 Task: Add Marketing.
Action: Mouse moved to (351, 106)
Screenshot: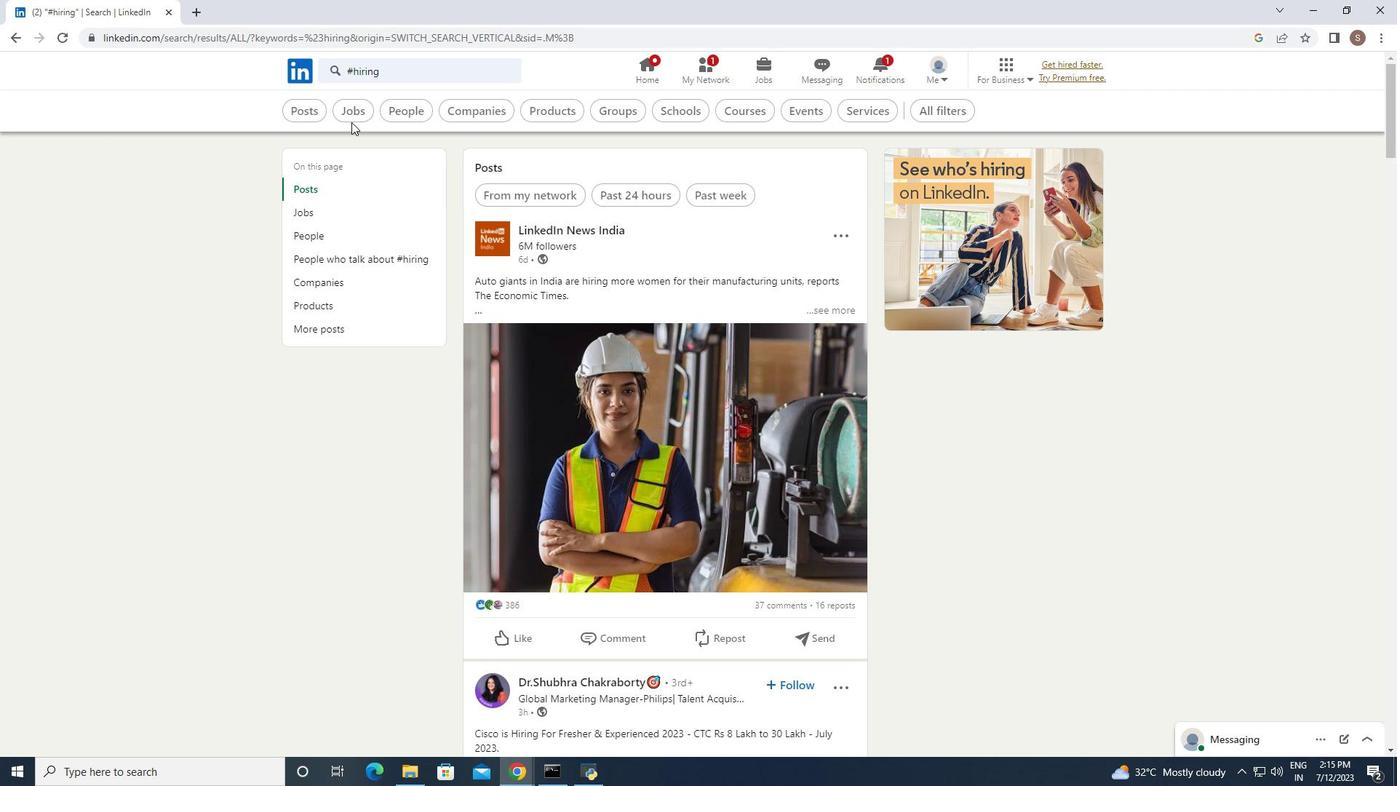 
Action: Mouse pressed left at (351, 106)
Screenshot: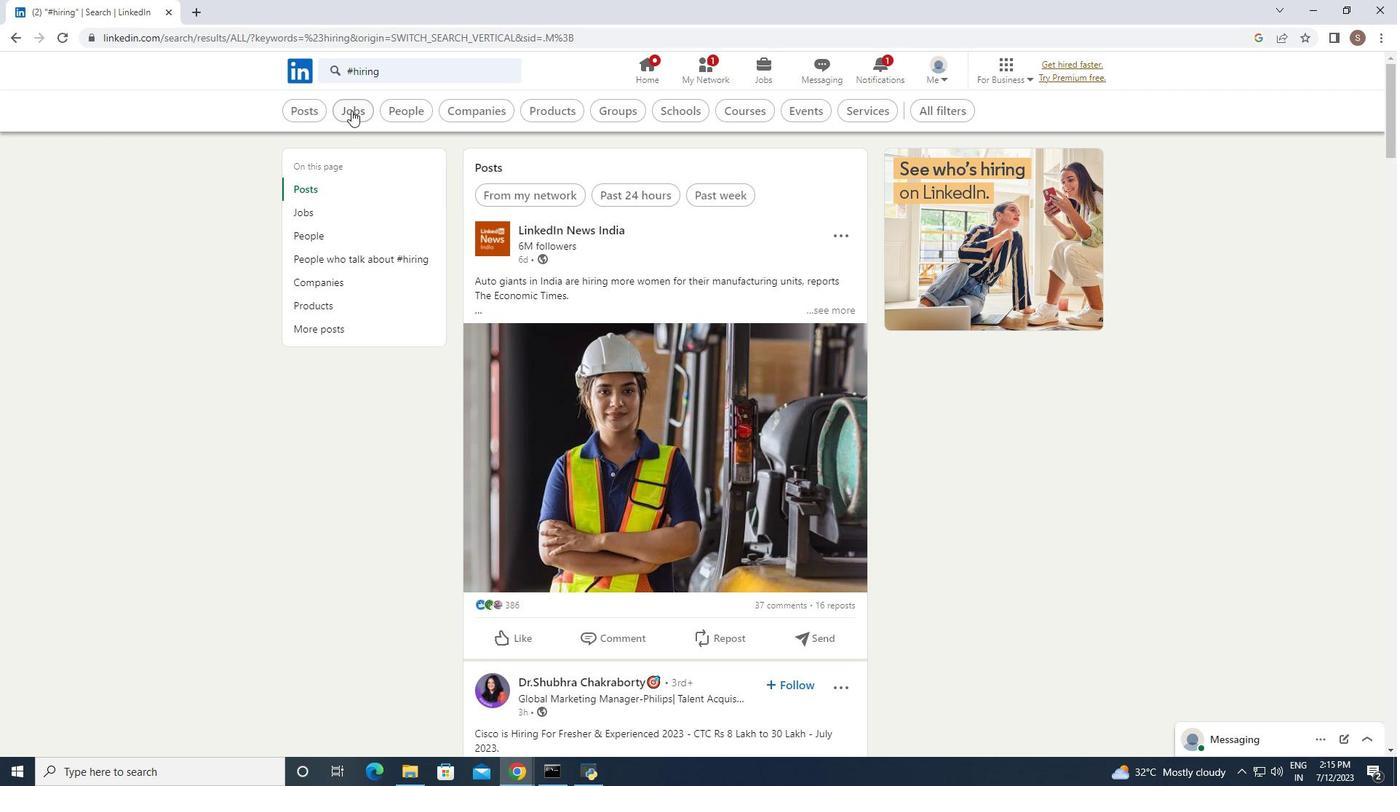 
Action: Mouse moved to (982, 111)
Screenshot: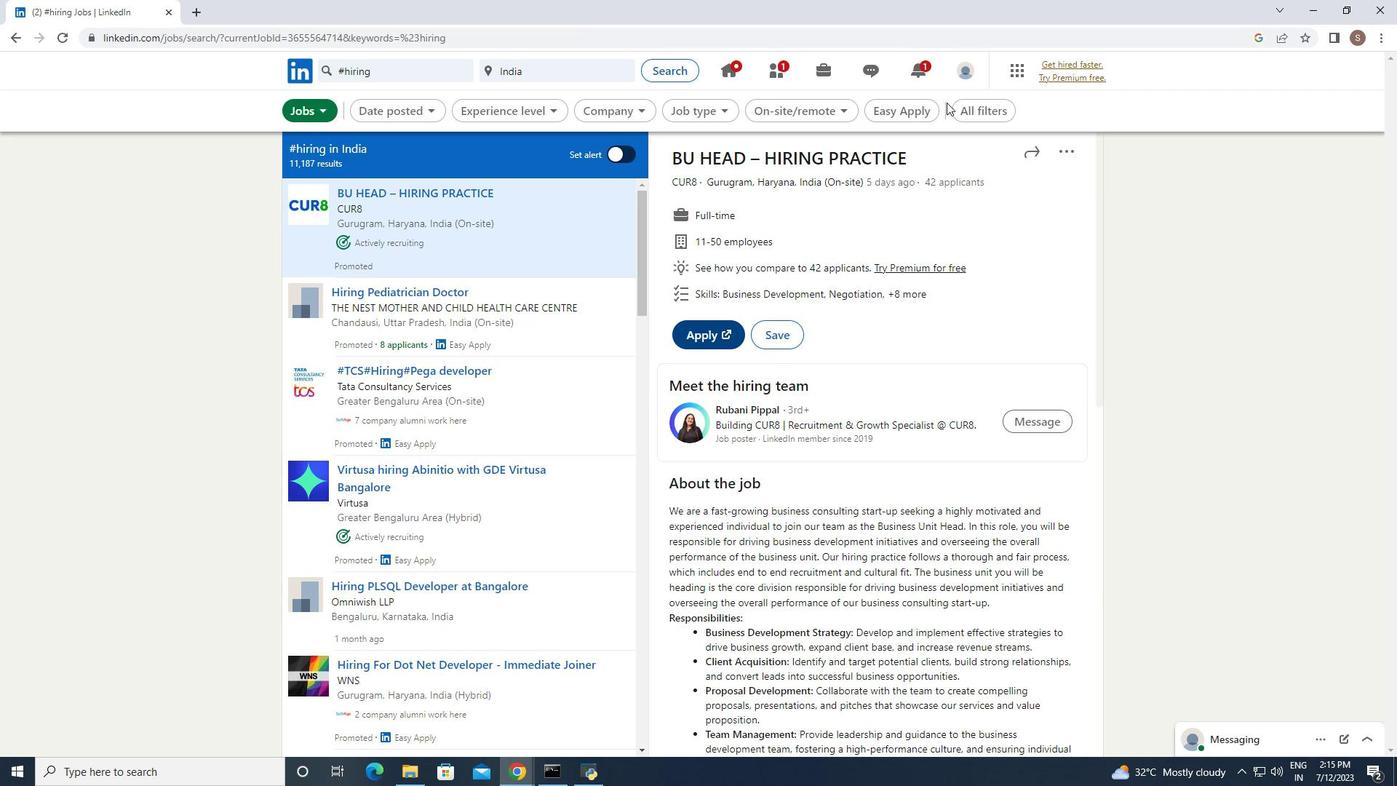 
Action: Mouse pressed left at (982, 111)
Screenshot: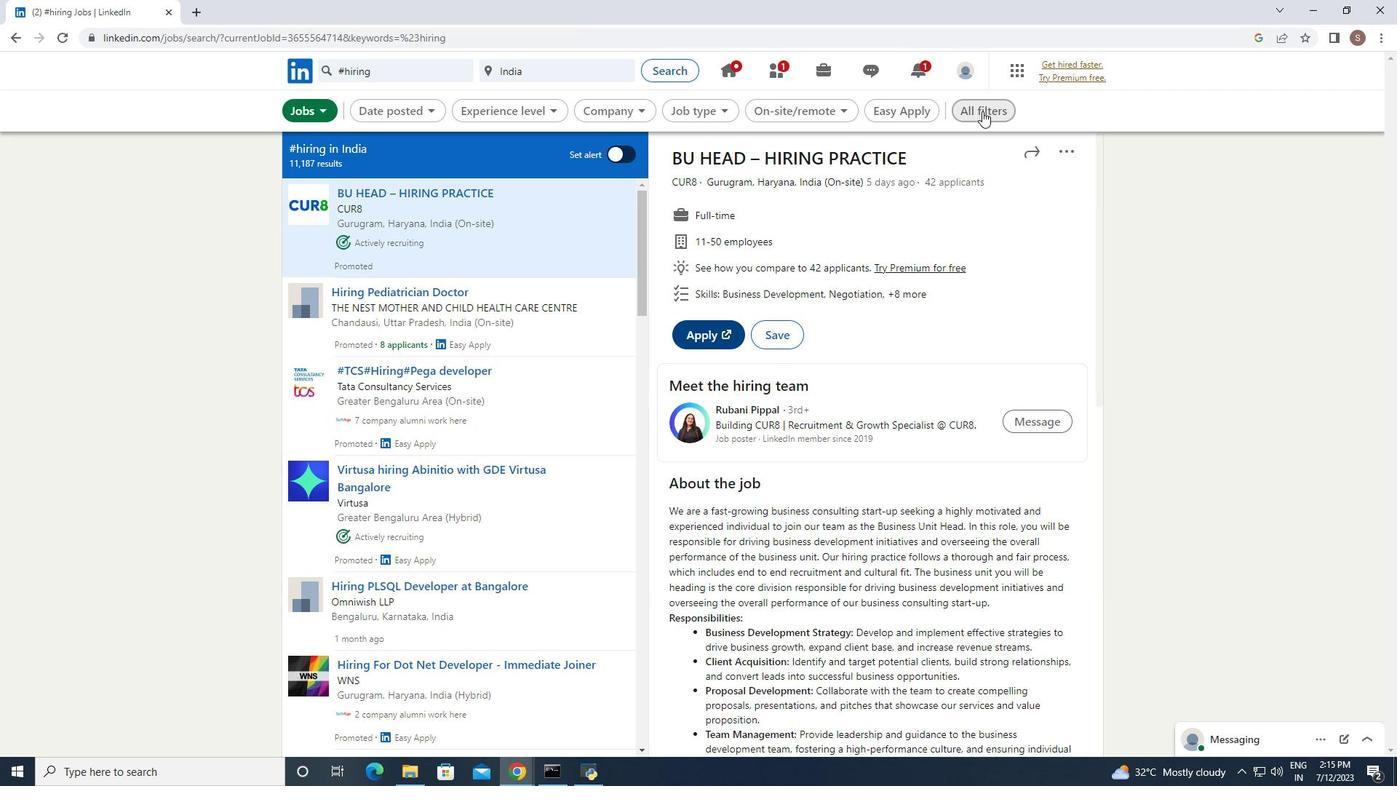 
Action: Mouse moved to (1168, 508)
Screenshot: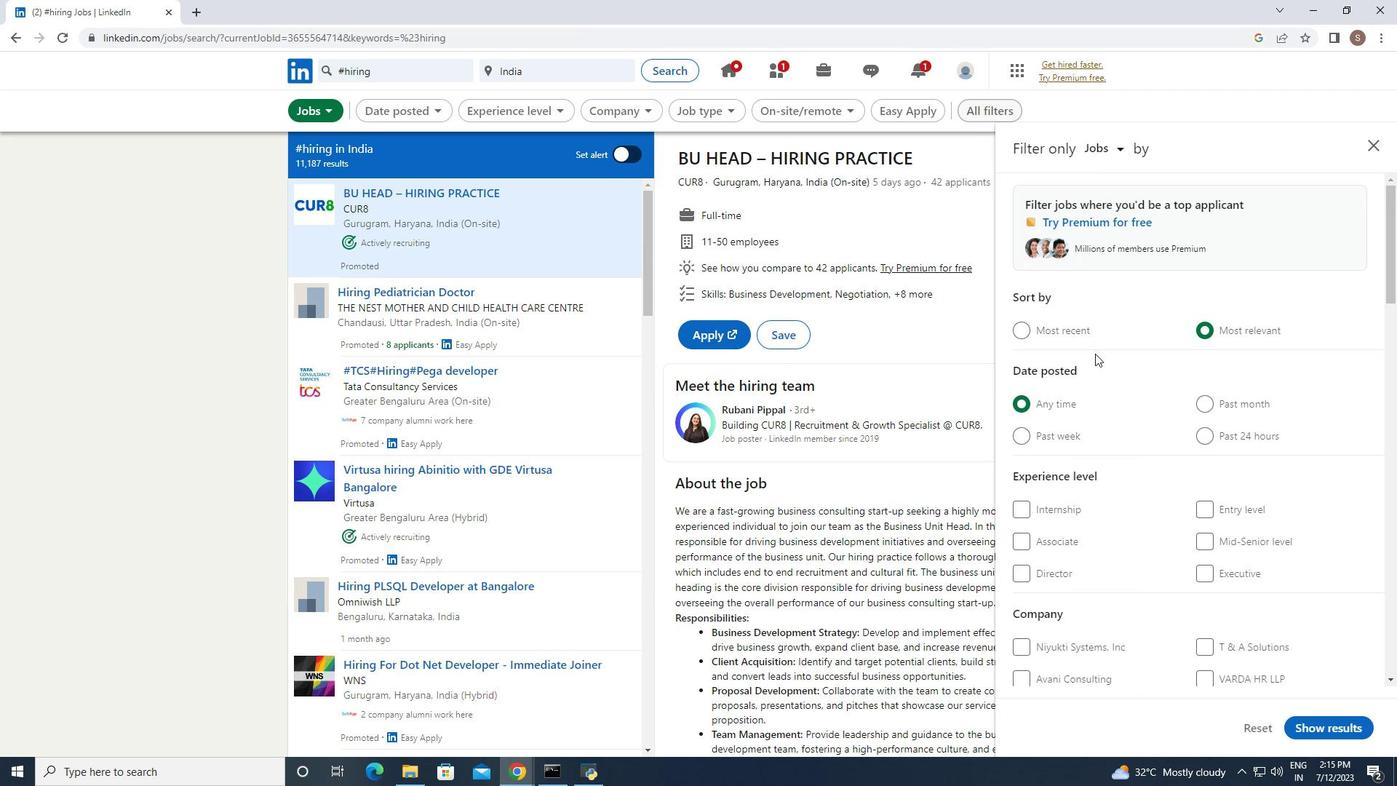 
Action: Mouse scrolled (1168, 507) with delta (0, 0)
Screenshot: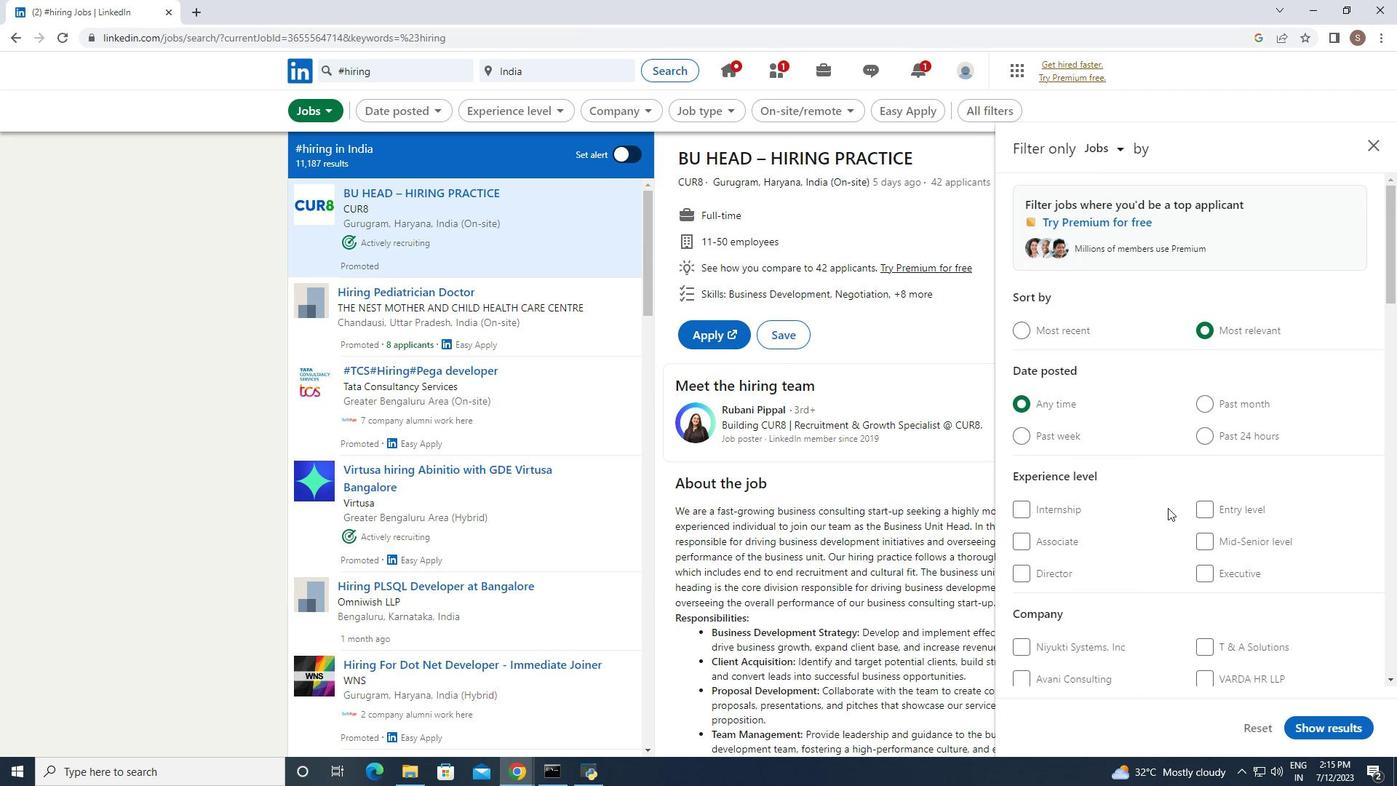 
Action: Mouse scrolled (1168, 507) with delta (0, 0)
Screenshot: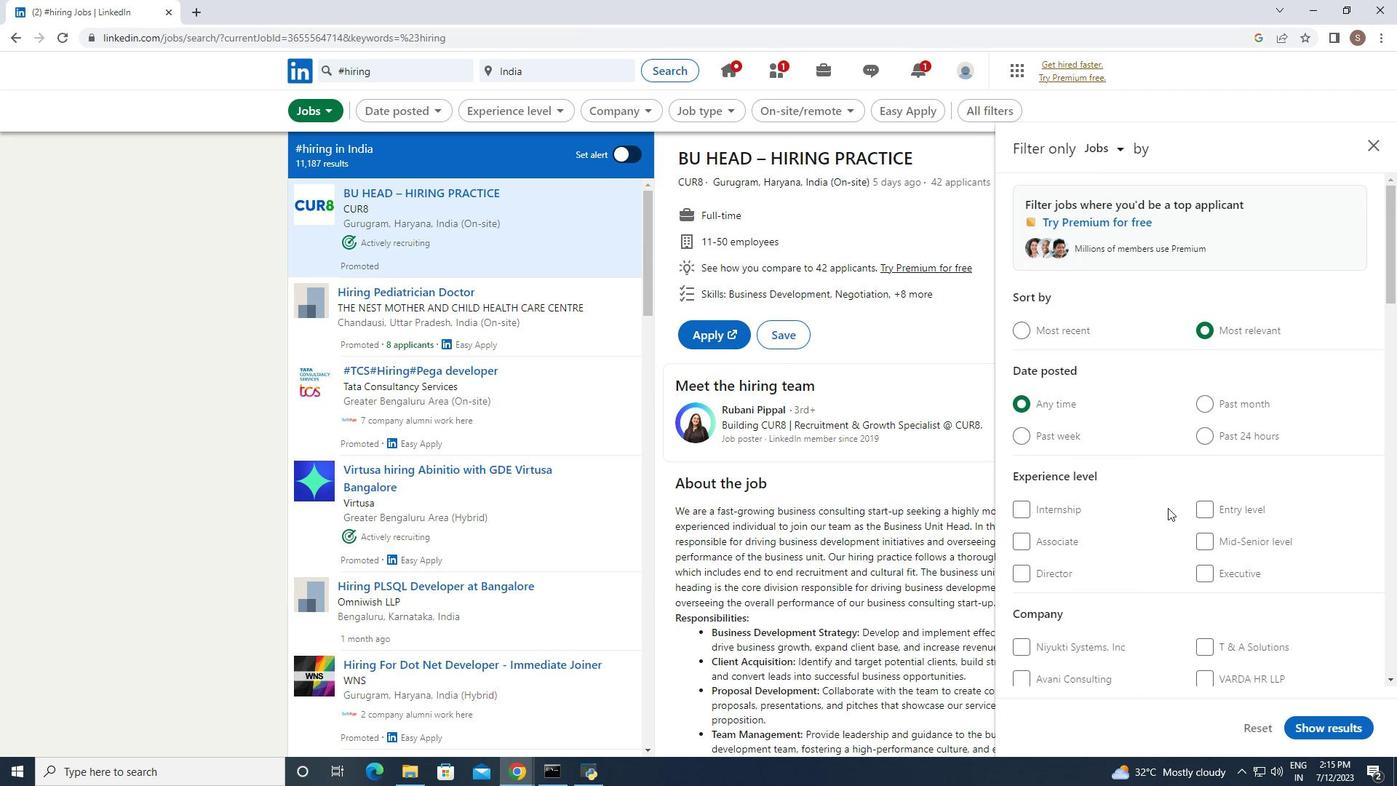 
Action: Mouse scrolled (1168, 507) with delta (0, 0)
Screenshot: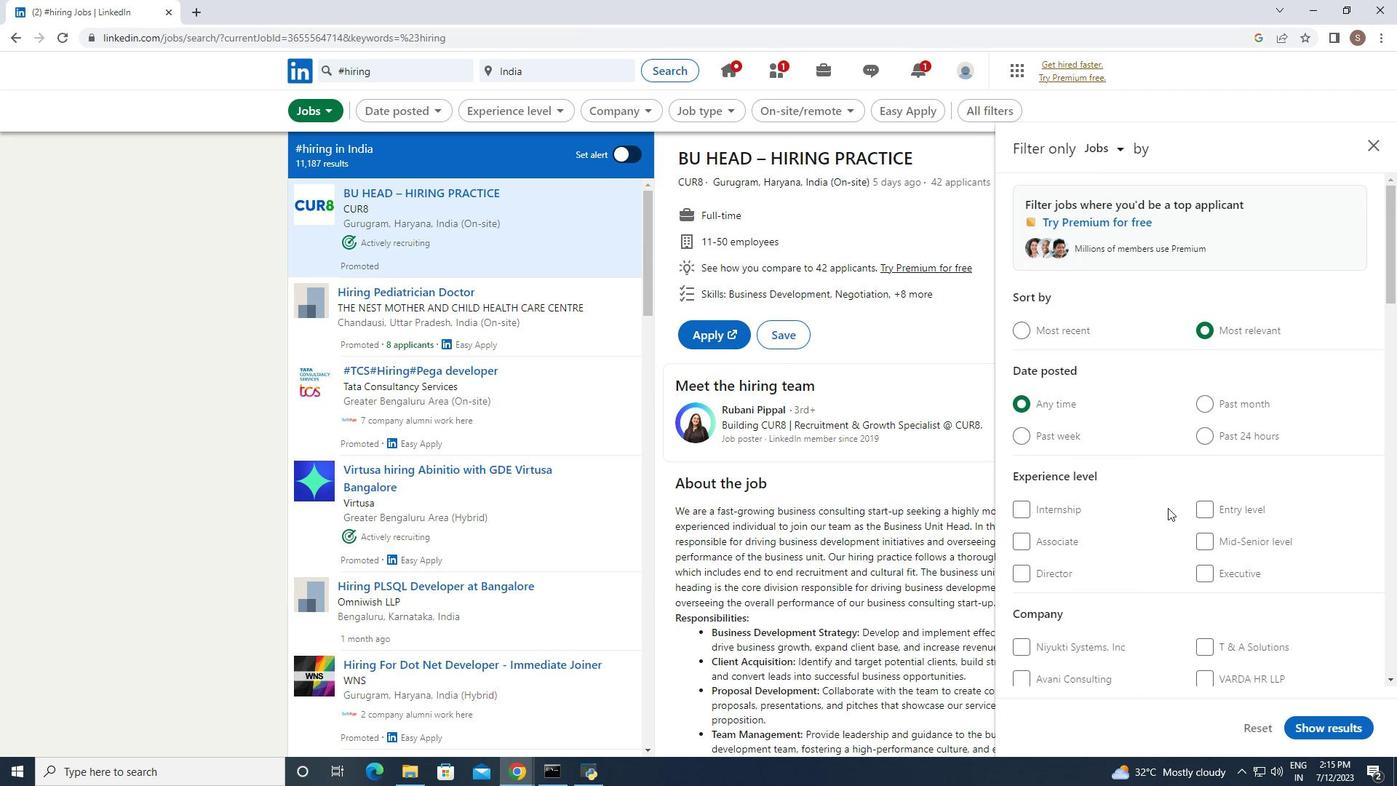 
Action: Mouse scrolled (1168, 507) with delta (0, 0)
Screenshot: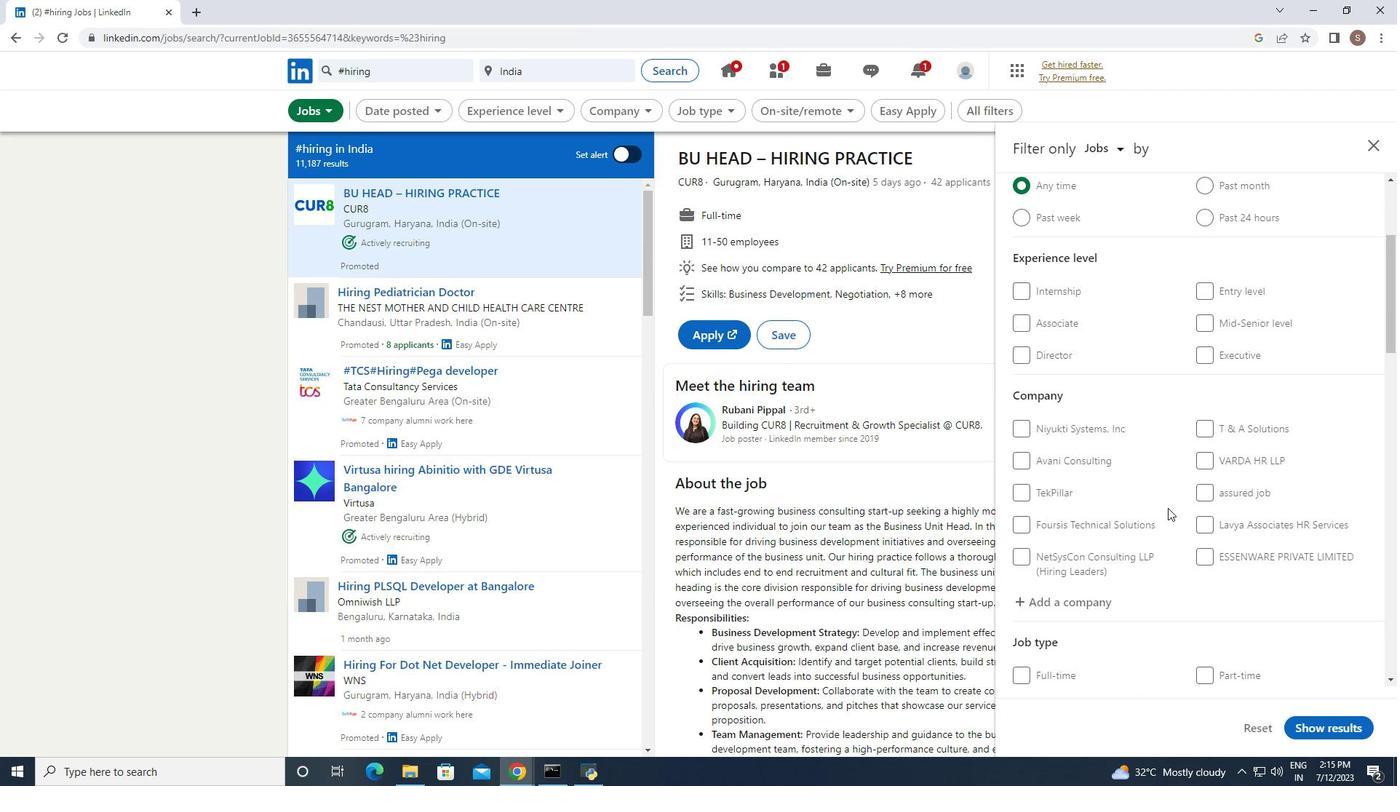 
Action: Mouse scrolled (1168, 507) with delta (0, 0)
Screenshot: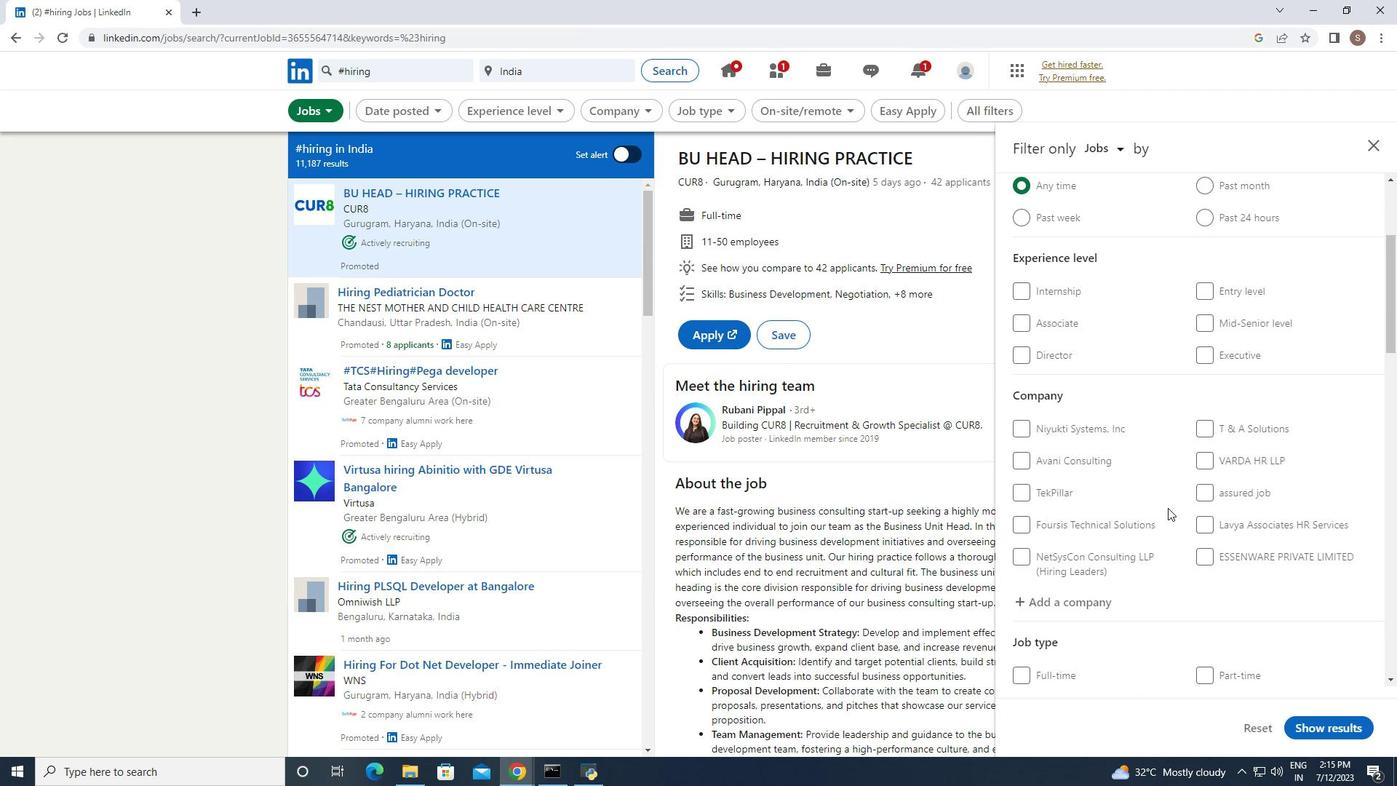 
Action: Mouse scrolled (1168, 507) with delta (0, 0)
Screenshot: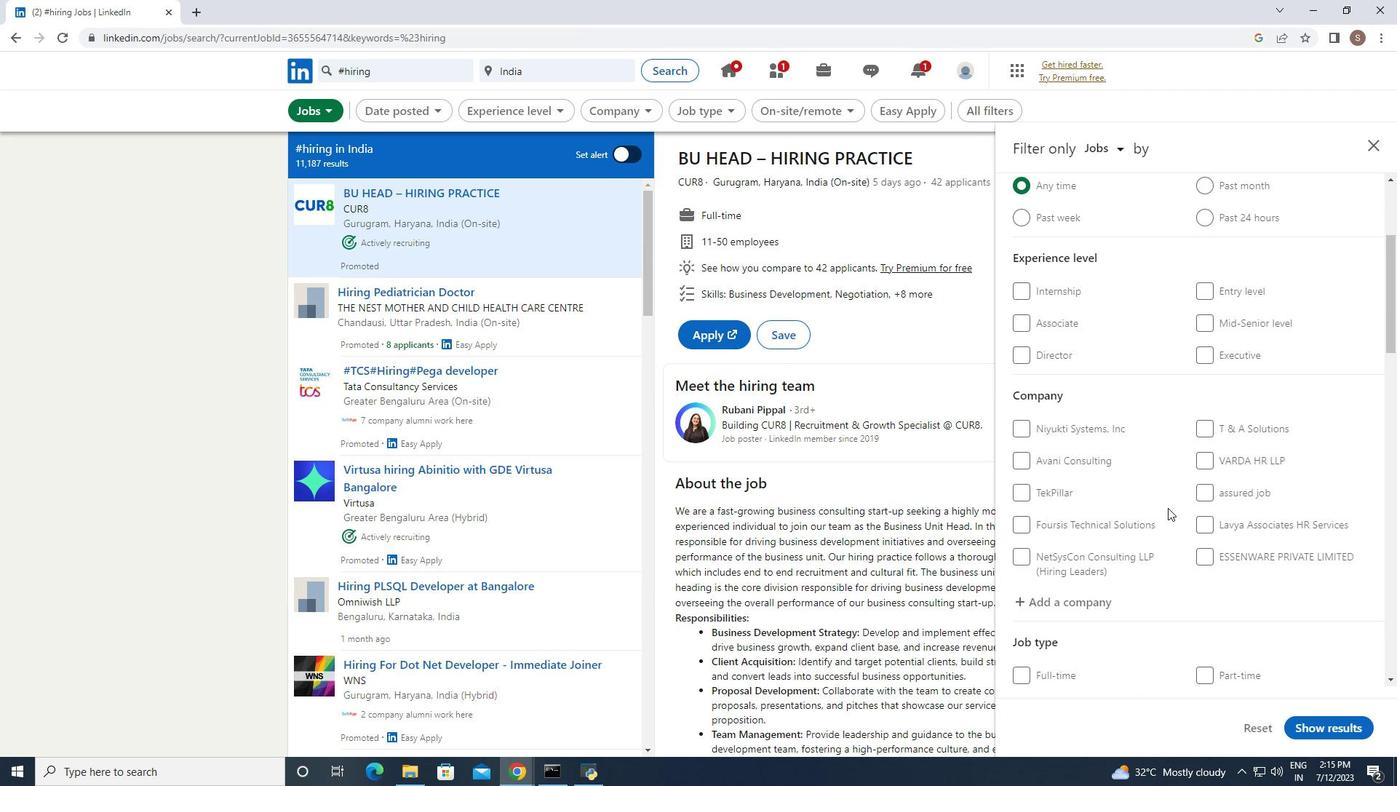 
Action: Mouse scrolled (1168, 507) with delta (0, 0)
Screenshot: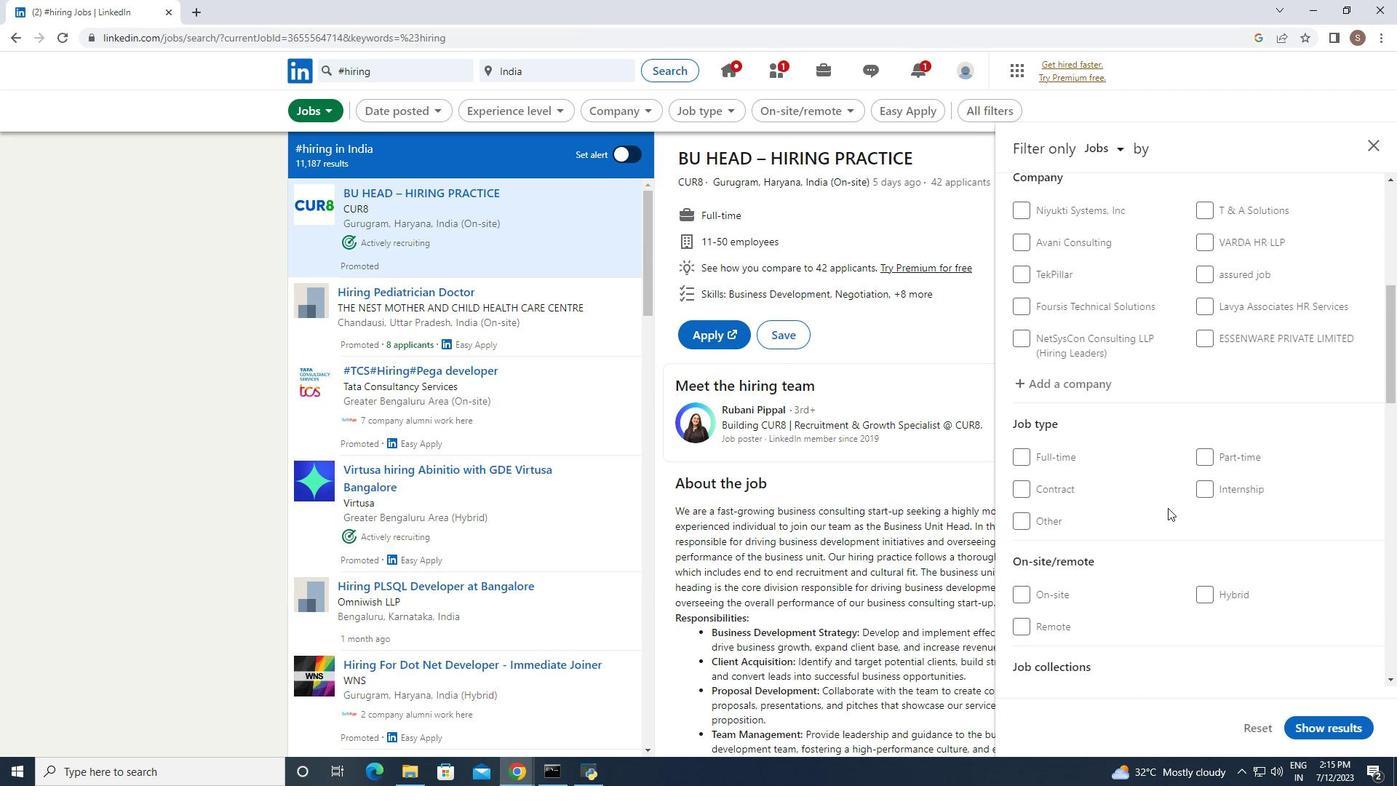 
Action: Mouse scrolled (1168, 507) with delta (0, 0)
Screenshot: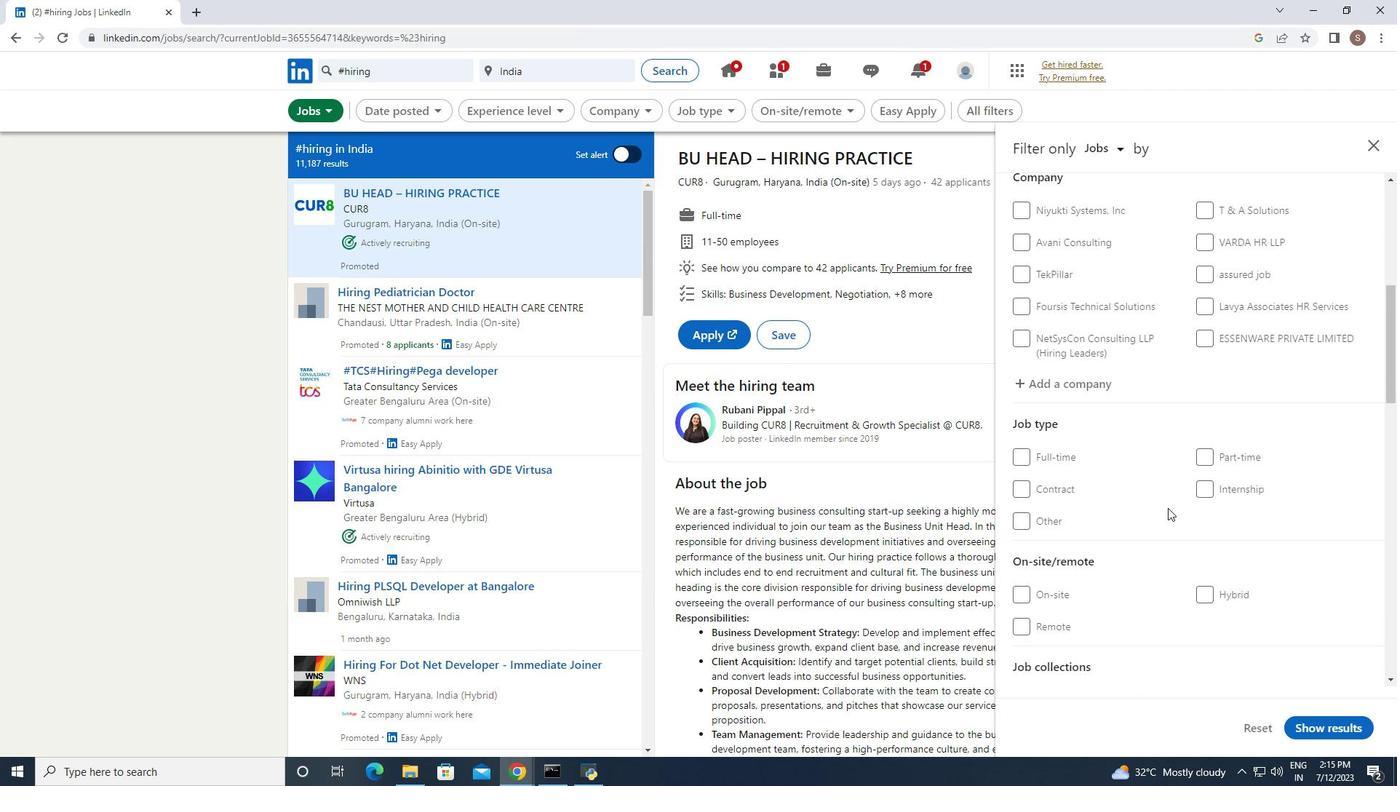 
Action: Mouse scrolled (1168, 507) with delta (0, 0)
Screenshot: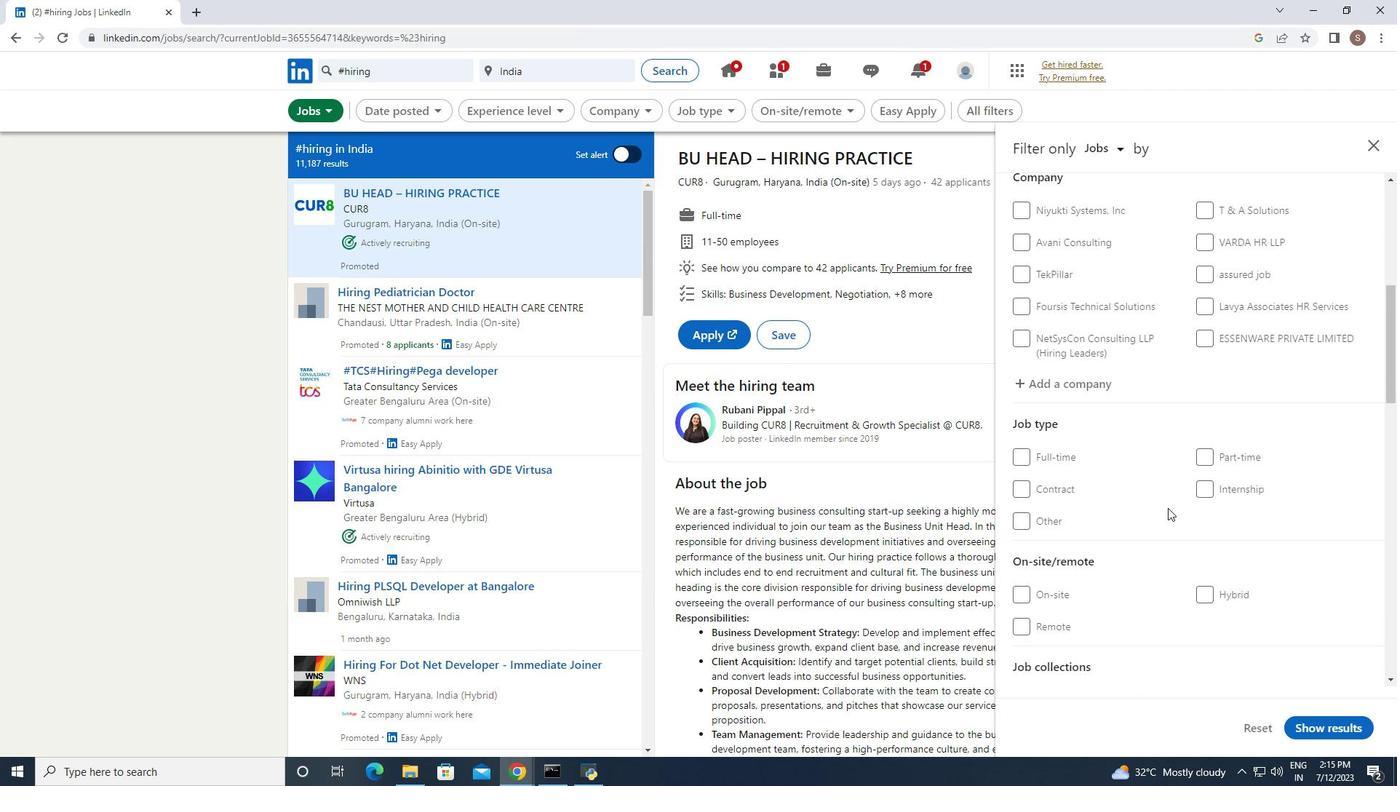 
Action: Mouse scrolled (1168, 507) with delta (0, 0)
Screenshot: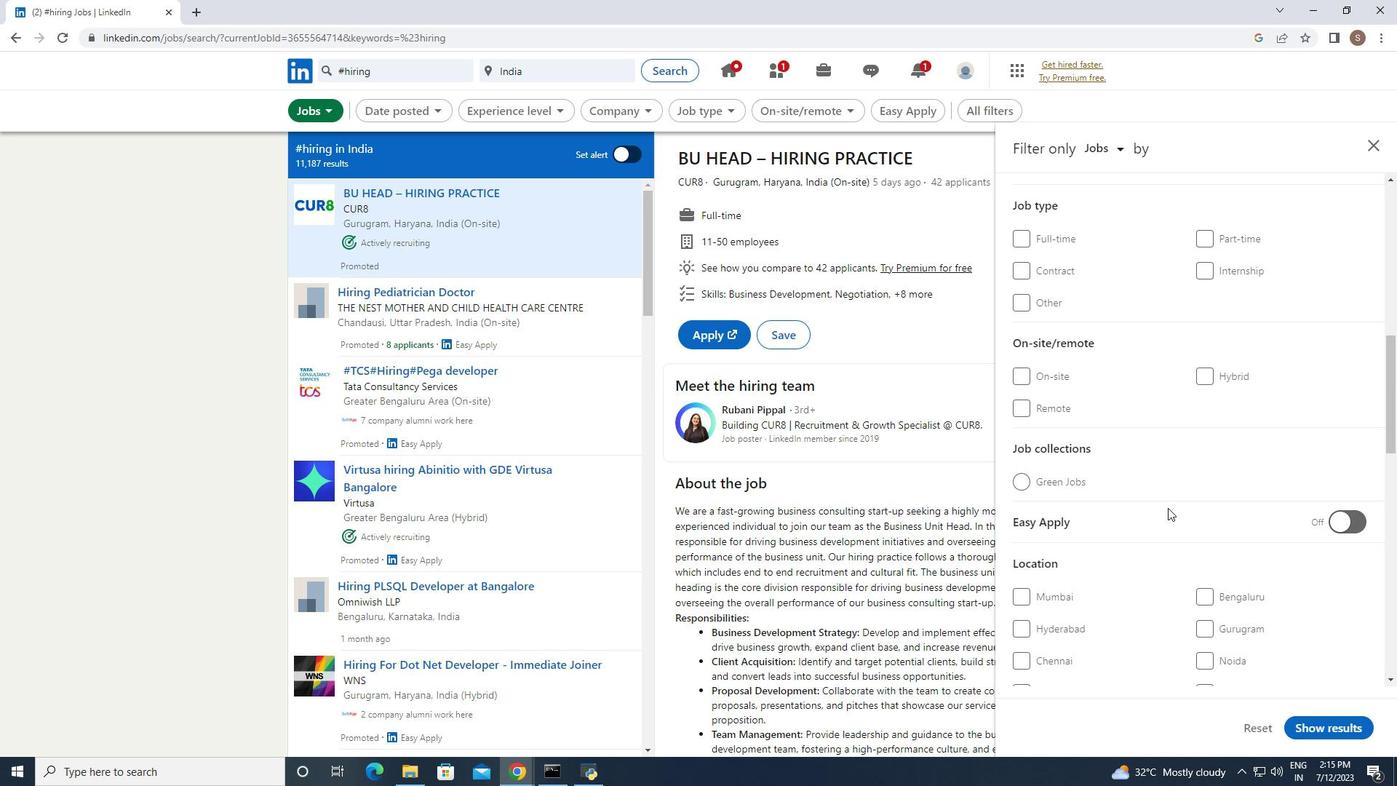 
Action: Mouse scrolled (1168, 507) with delta (0, 0)
Screenshot: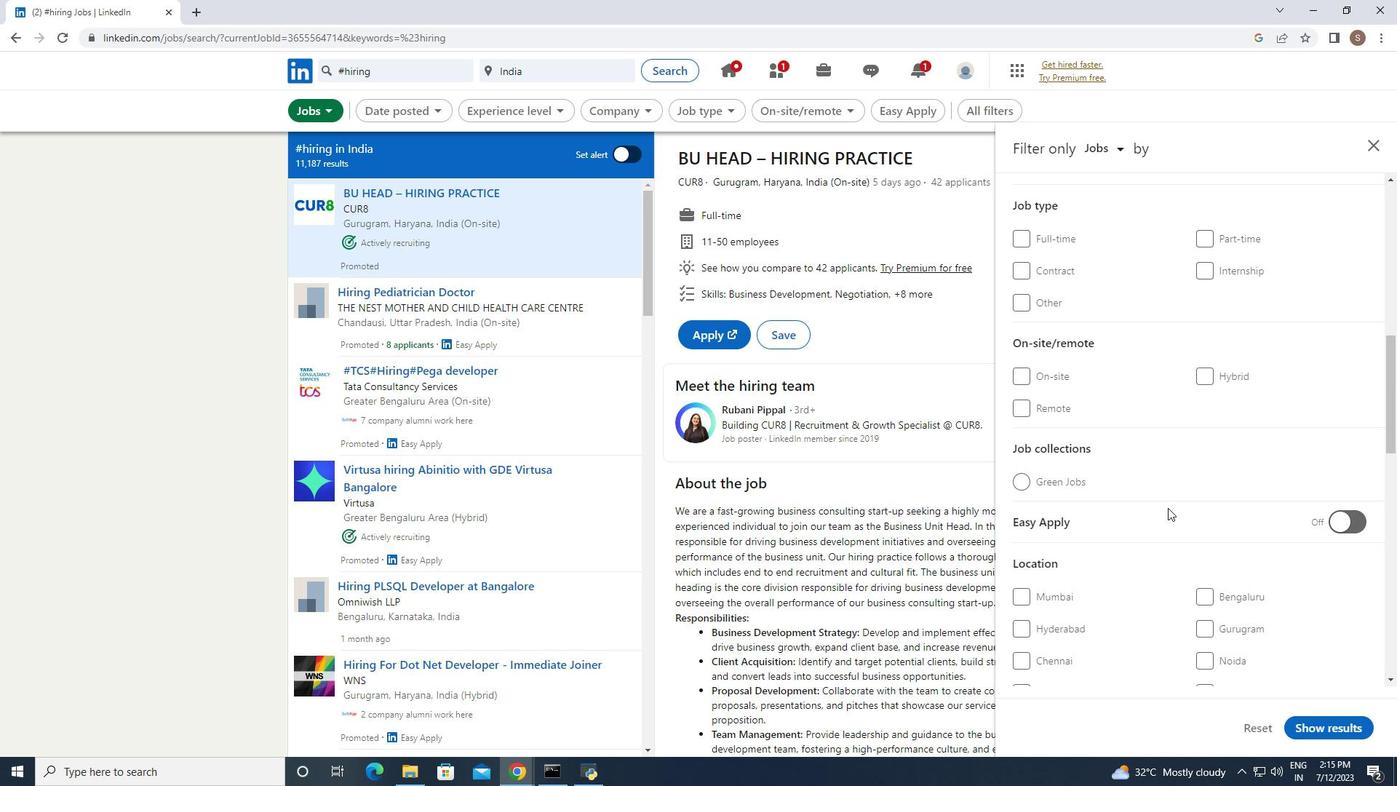
Action: Mouse scrolled (1168, 507) with delta (0, 0)
Screenshot: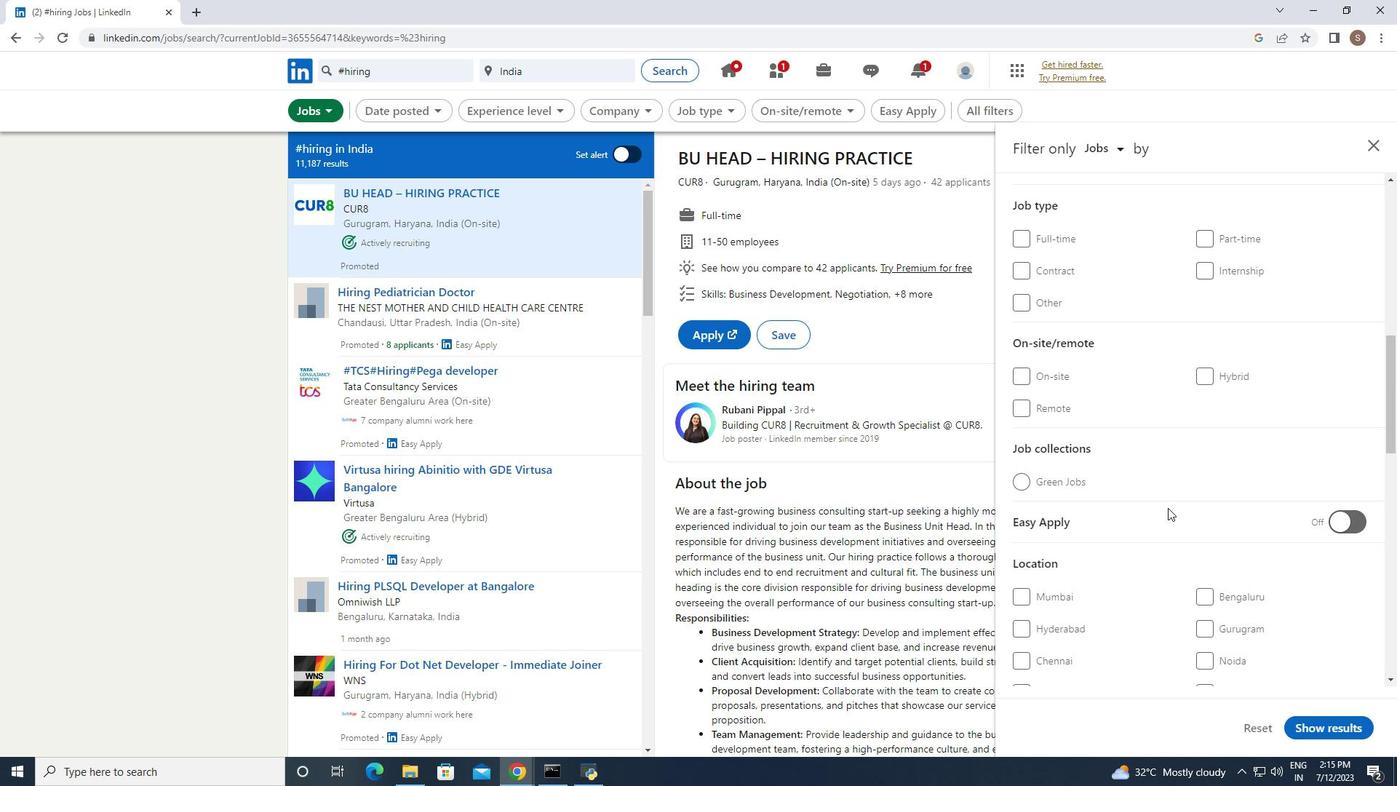 
Action: Mouse scrolled (1168, 507) with delta (0, 0)
Screenshot: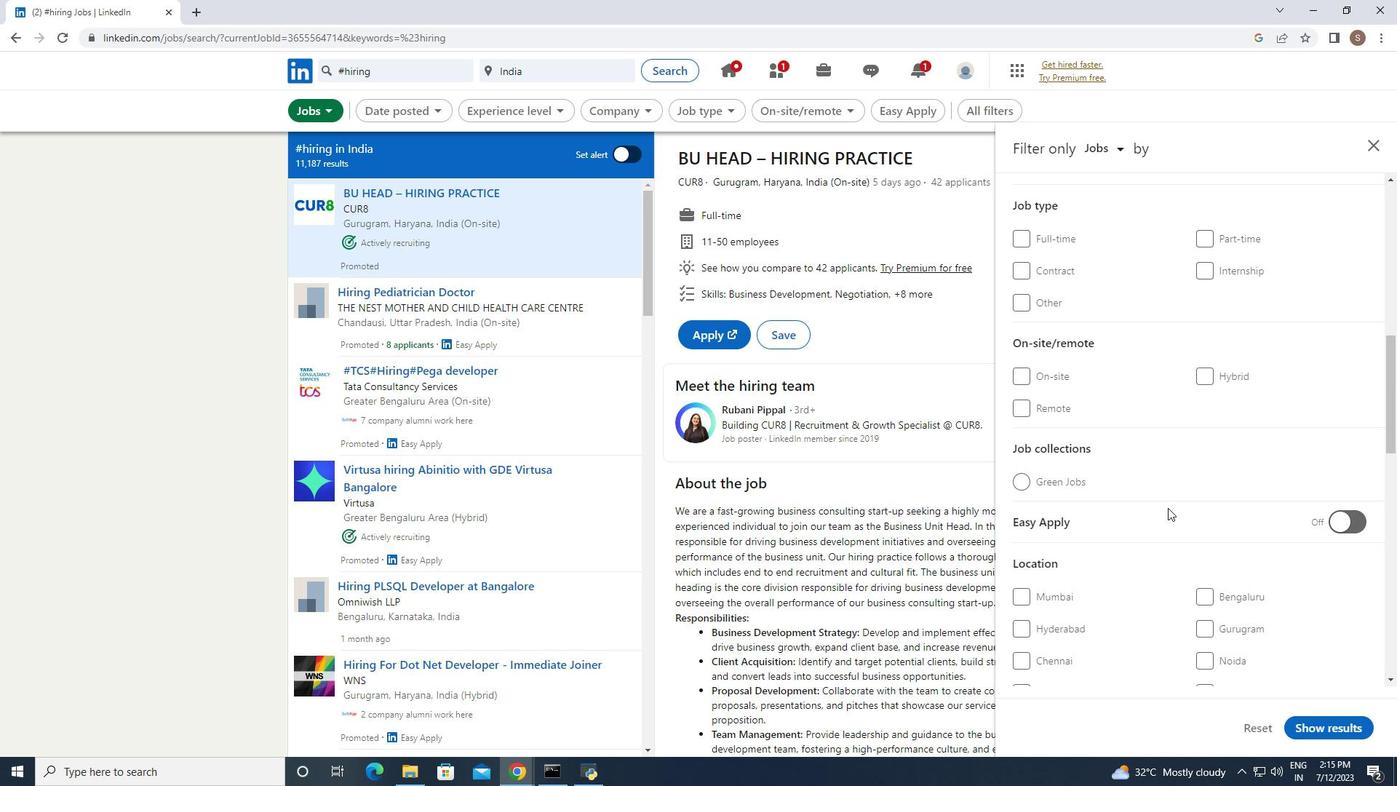 
Action: Mouse scrolled (1168, 507) with delta (0, 0)
Screenshot: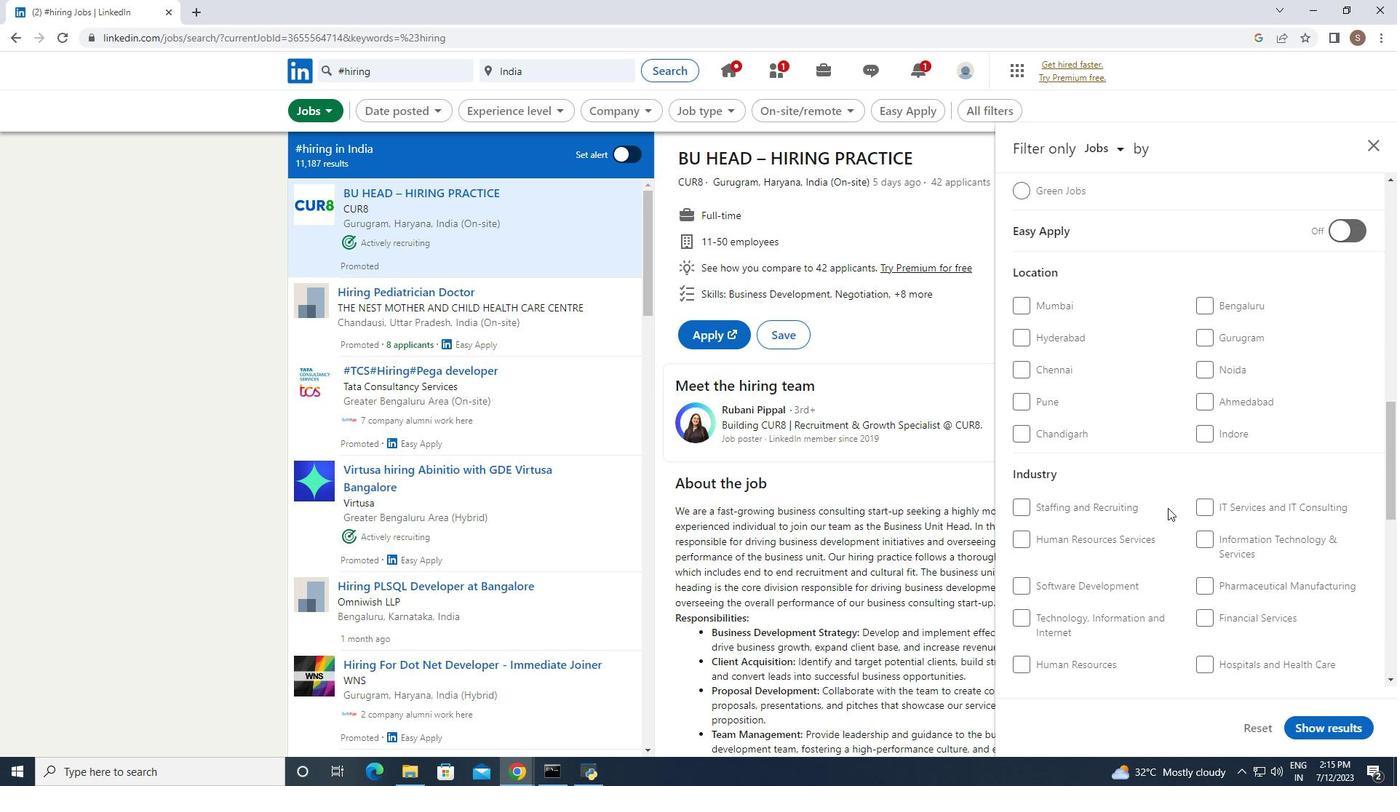 
Action: Mouse scrolled (1168, 507) with delta (0, 0)
Screenshot: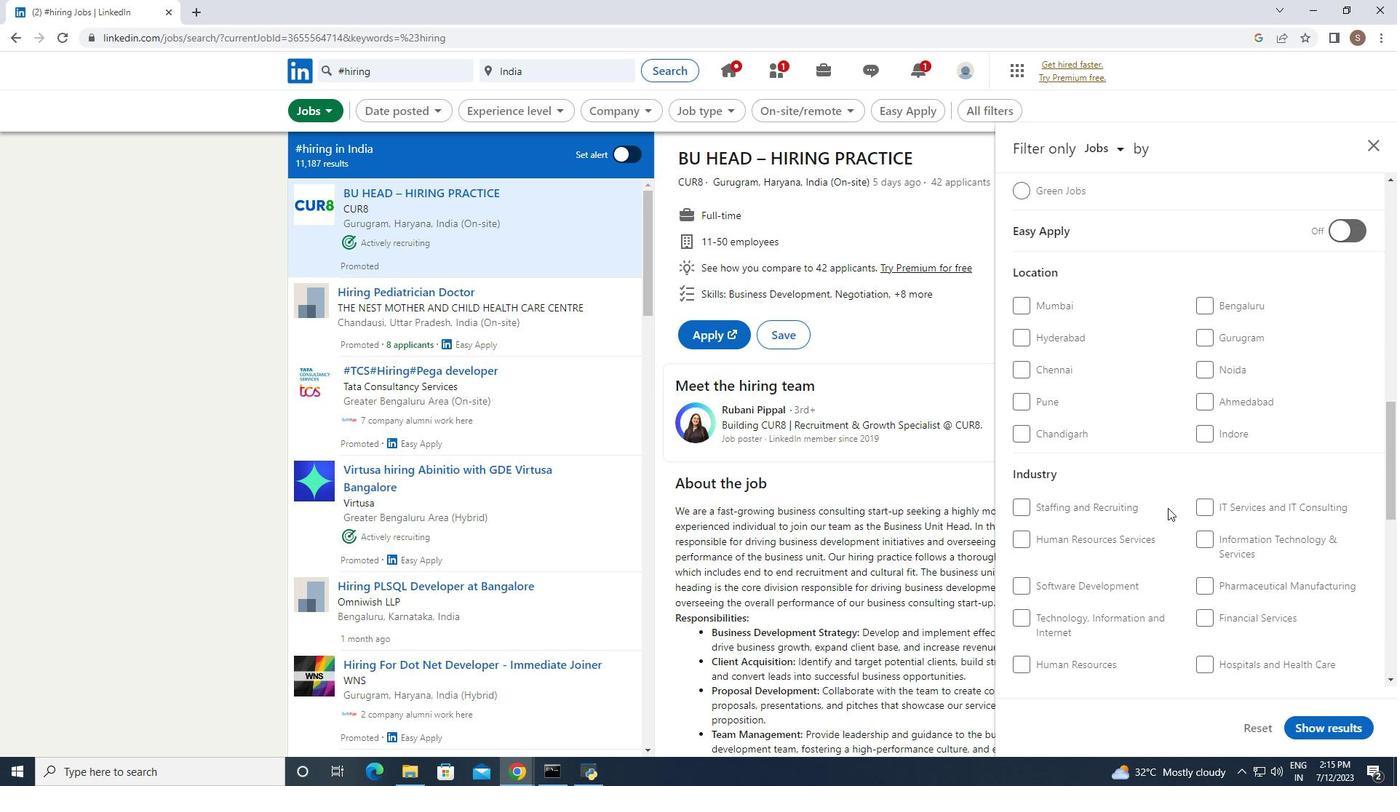 
Action: Mouse scrolled (1168, 507) with delta (0, 0)
Screenshot: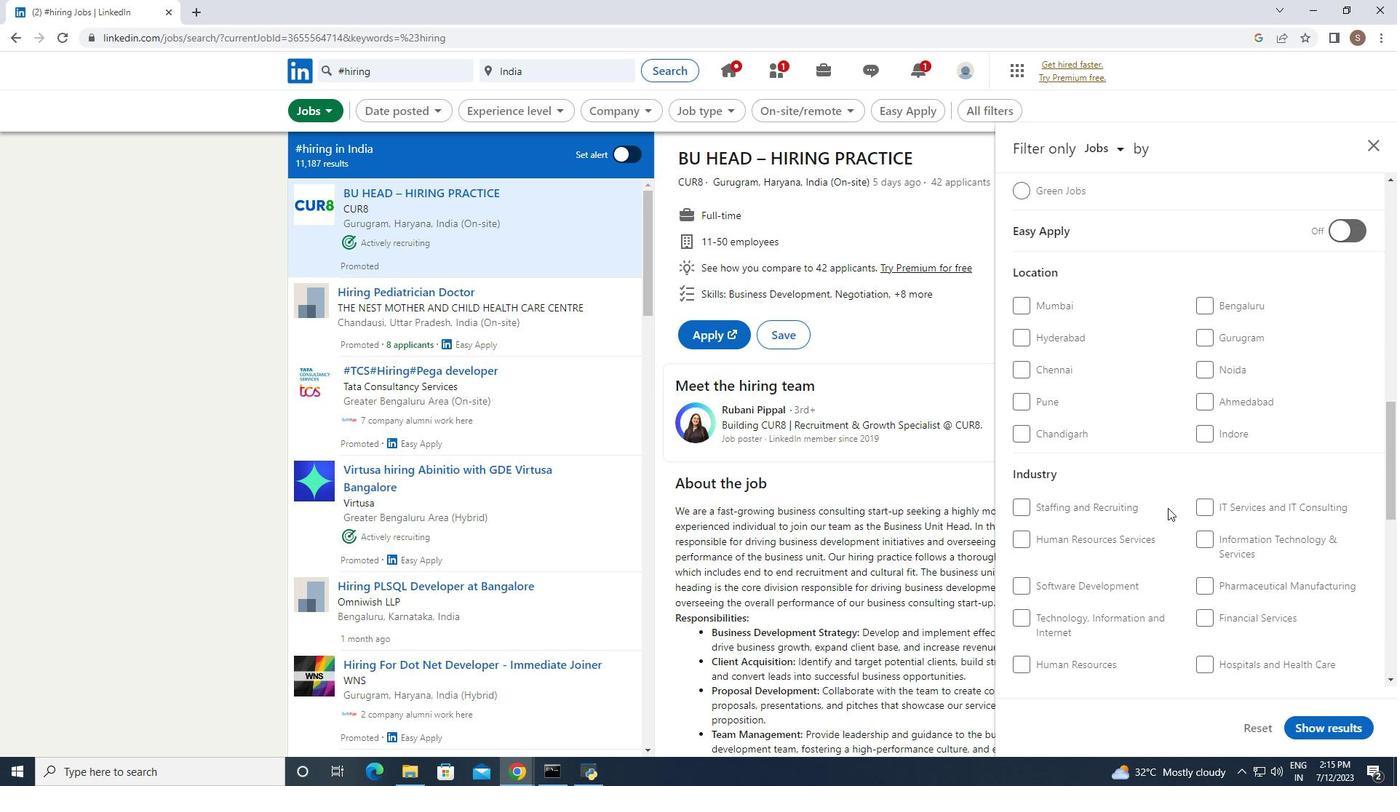 
Action: Mouse scrolled (1168, 507) with delta (0, 0)
Screenshot: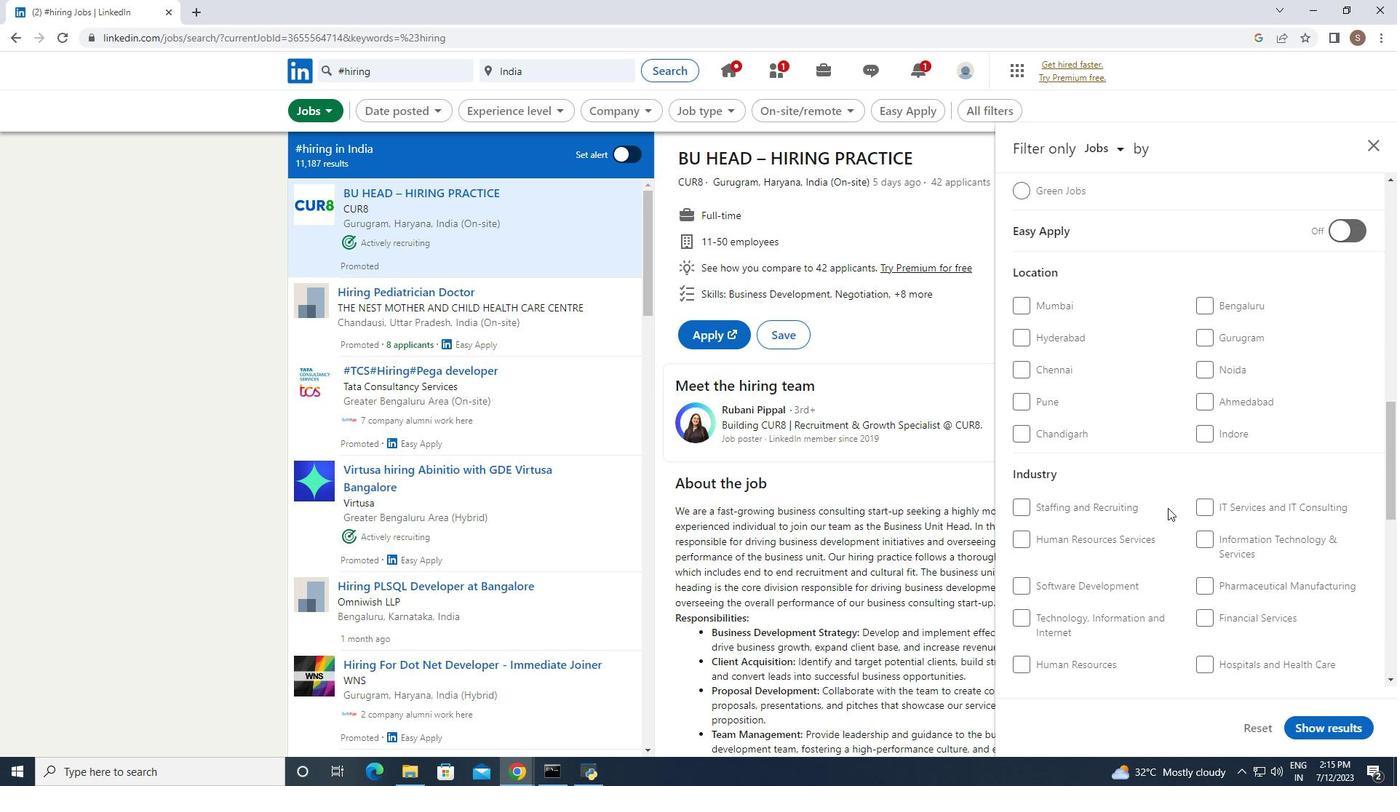 
Action: Mouse scrolled (1168, 507) with delta (0, 0)
Screenshot: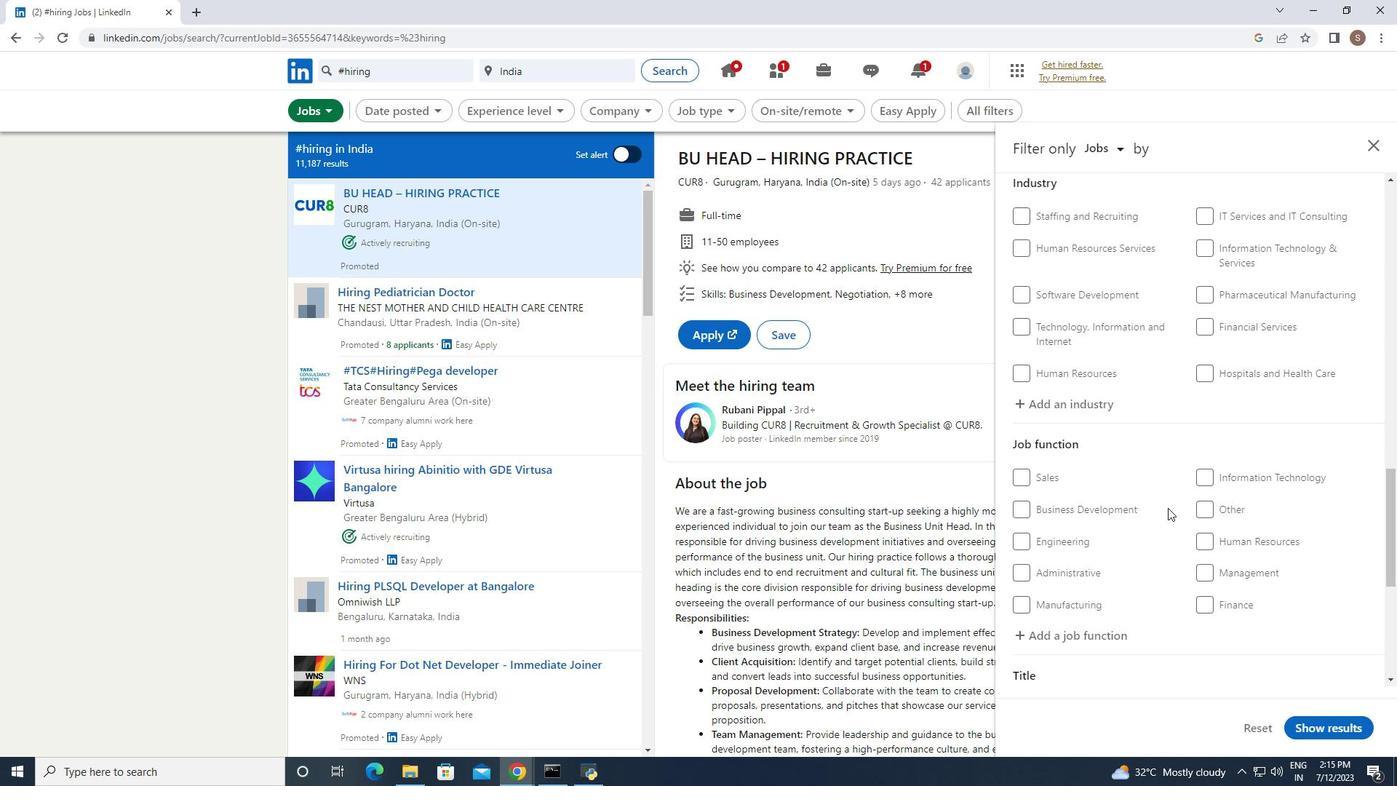 
Action: Mouse moved to (1076, 563)
Screenshot: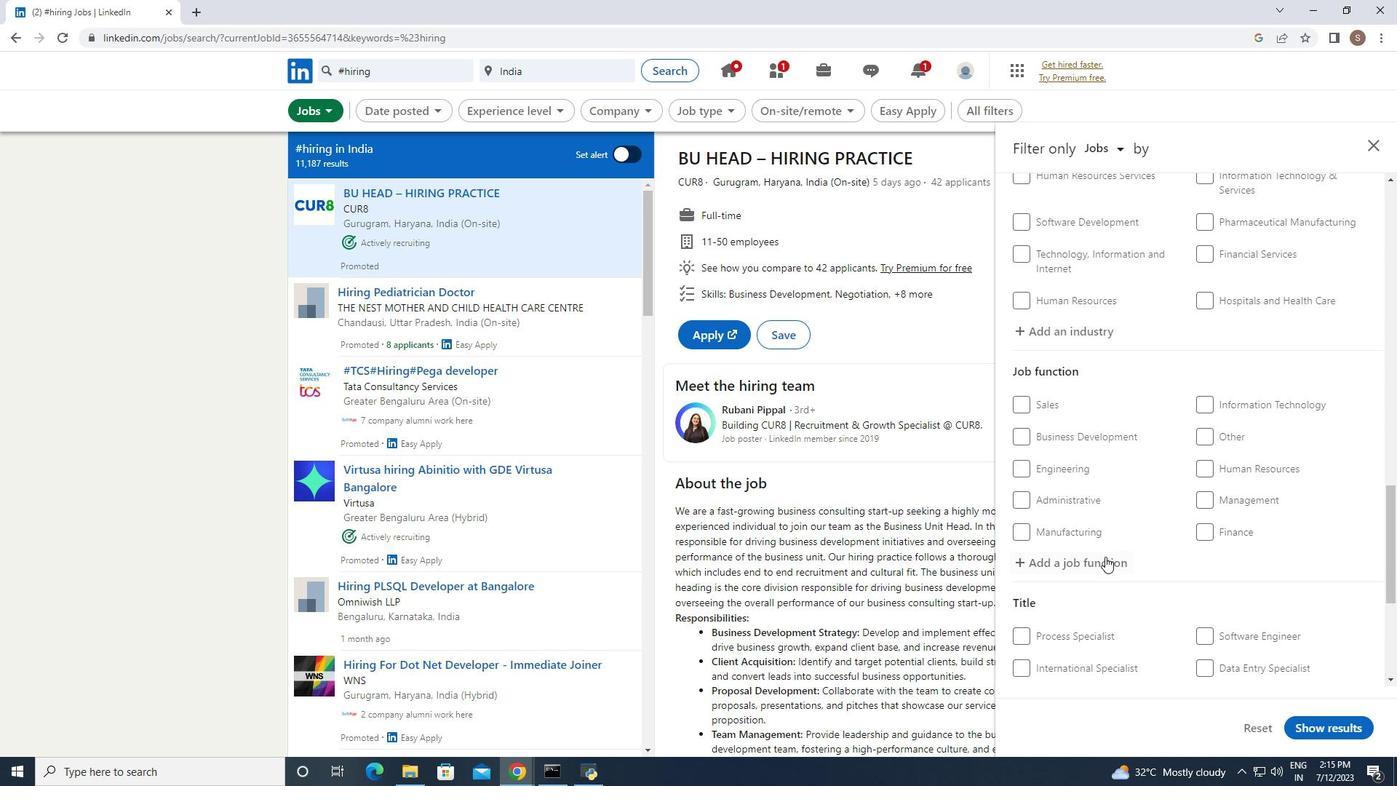 
Action: Mouse pressed left at (1076, 563)
Screenshot: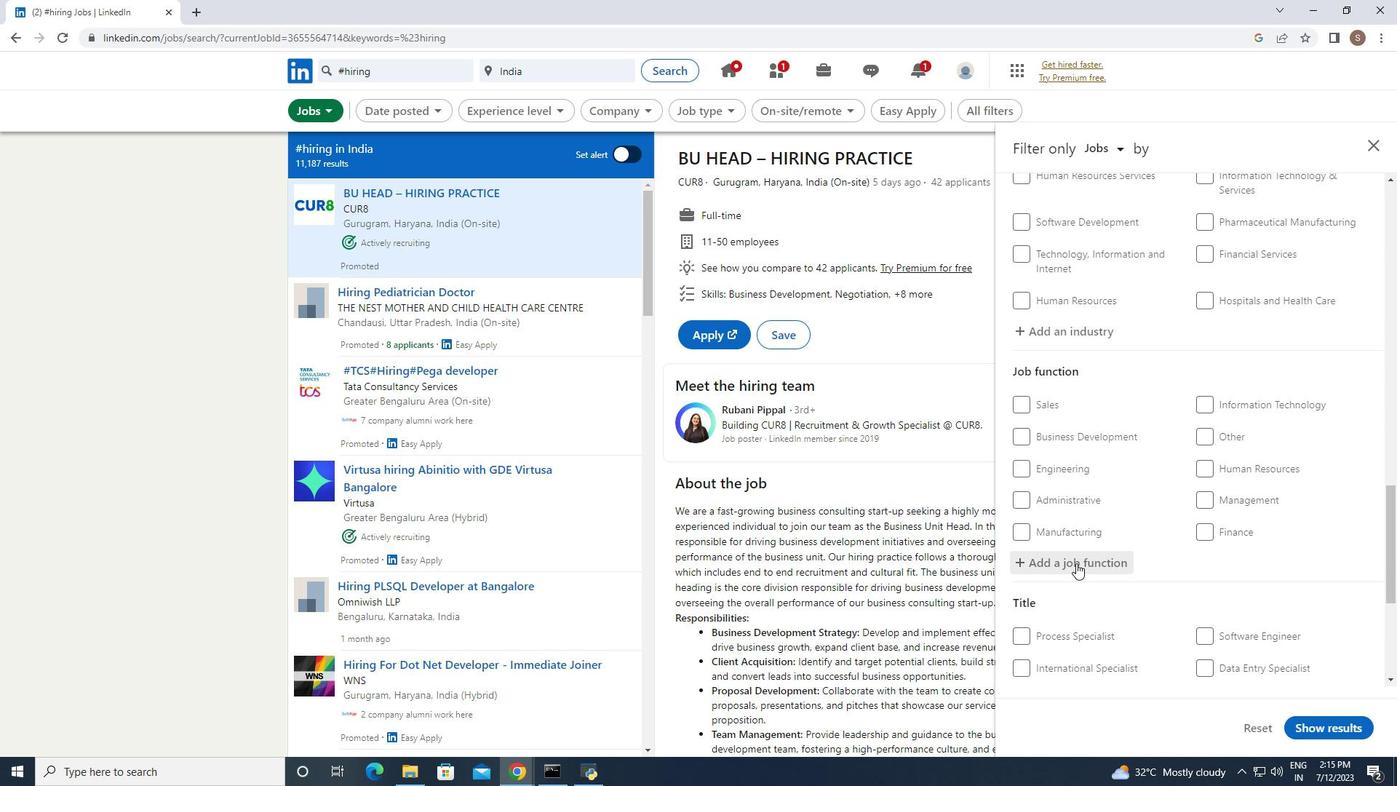
Action: Mouse pressed left at (1076, 563)
Screenshot: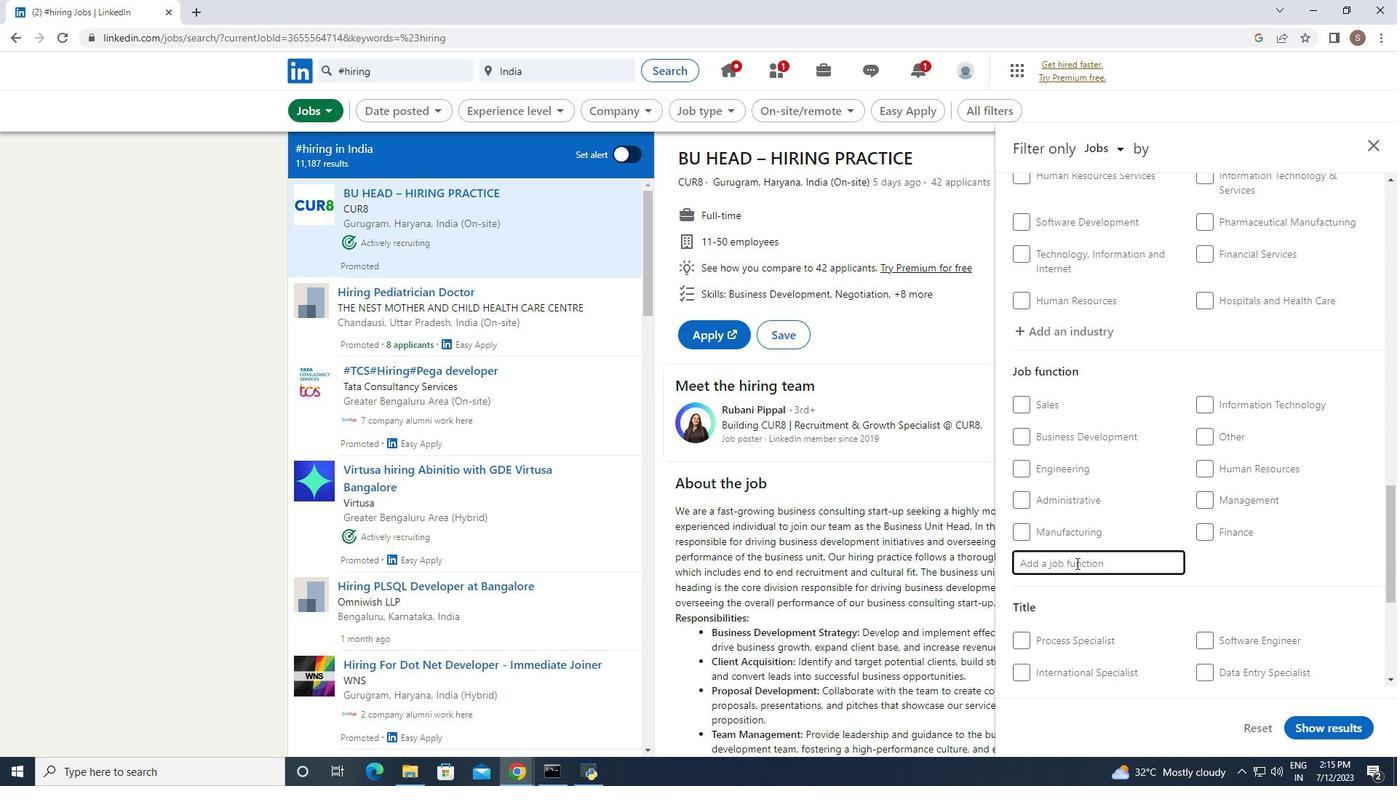 
Action: Key pressed <Key.shift>Mar
Screenshot: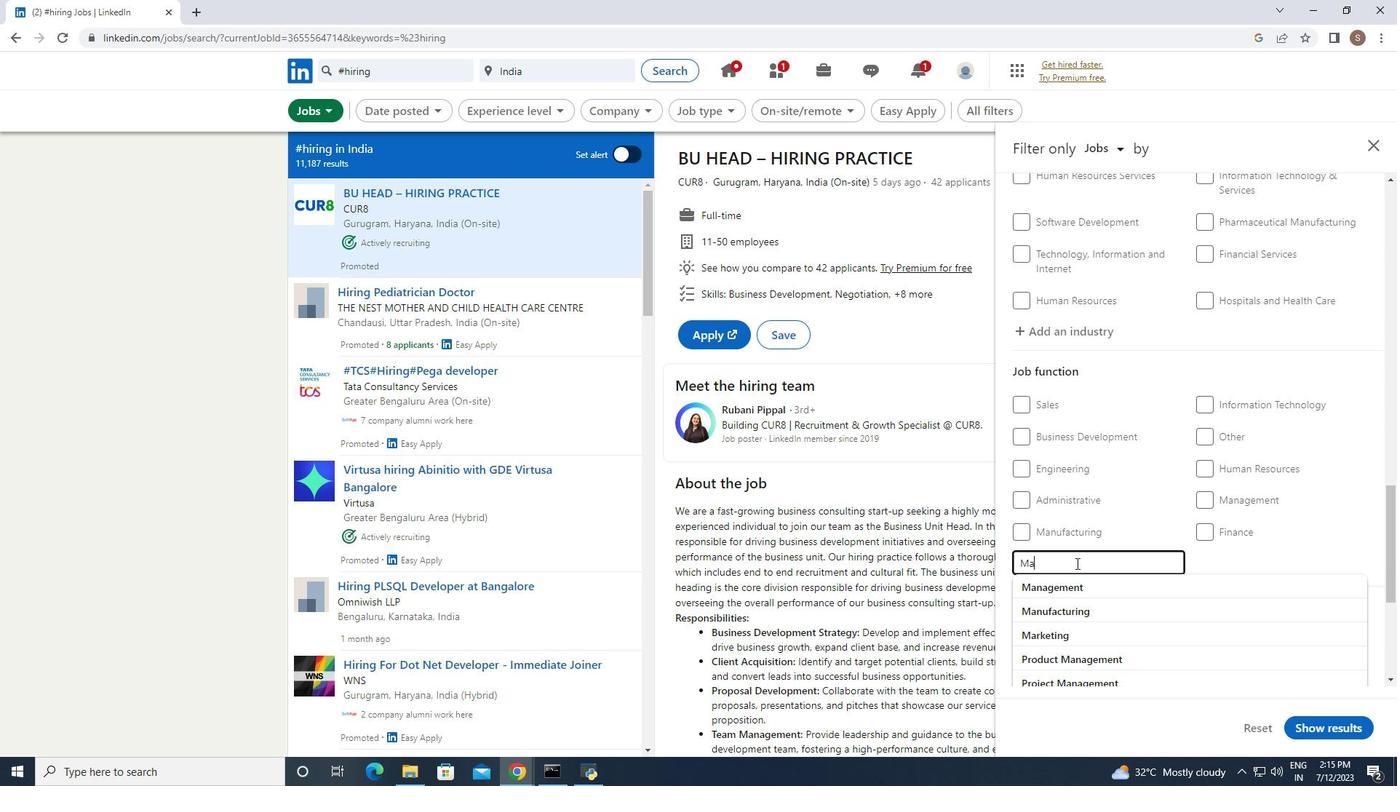 
Action: Mouse moved to (1071, 588)
Screenshot: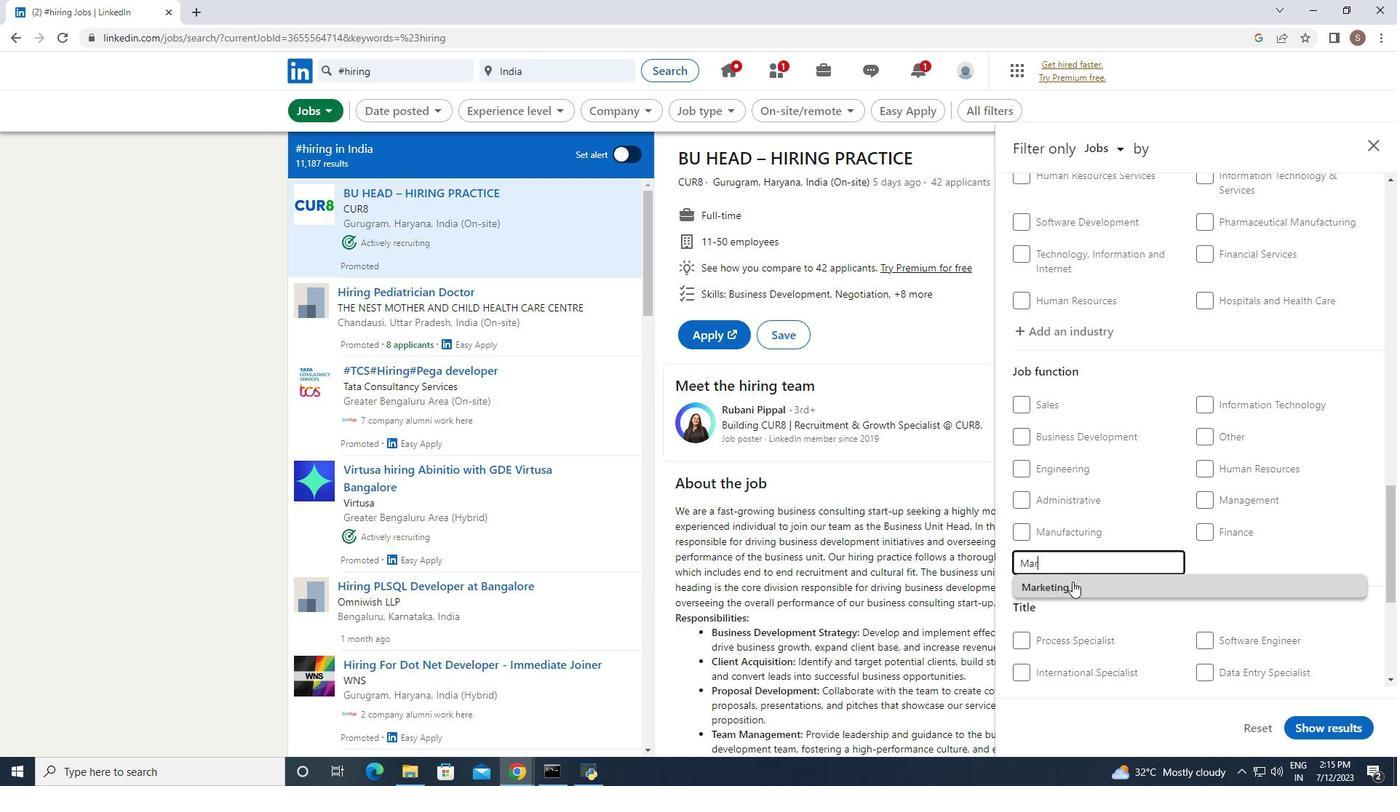 
Action: Mouse pressed left at (1071, 588)
Screenshot: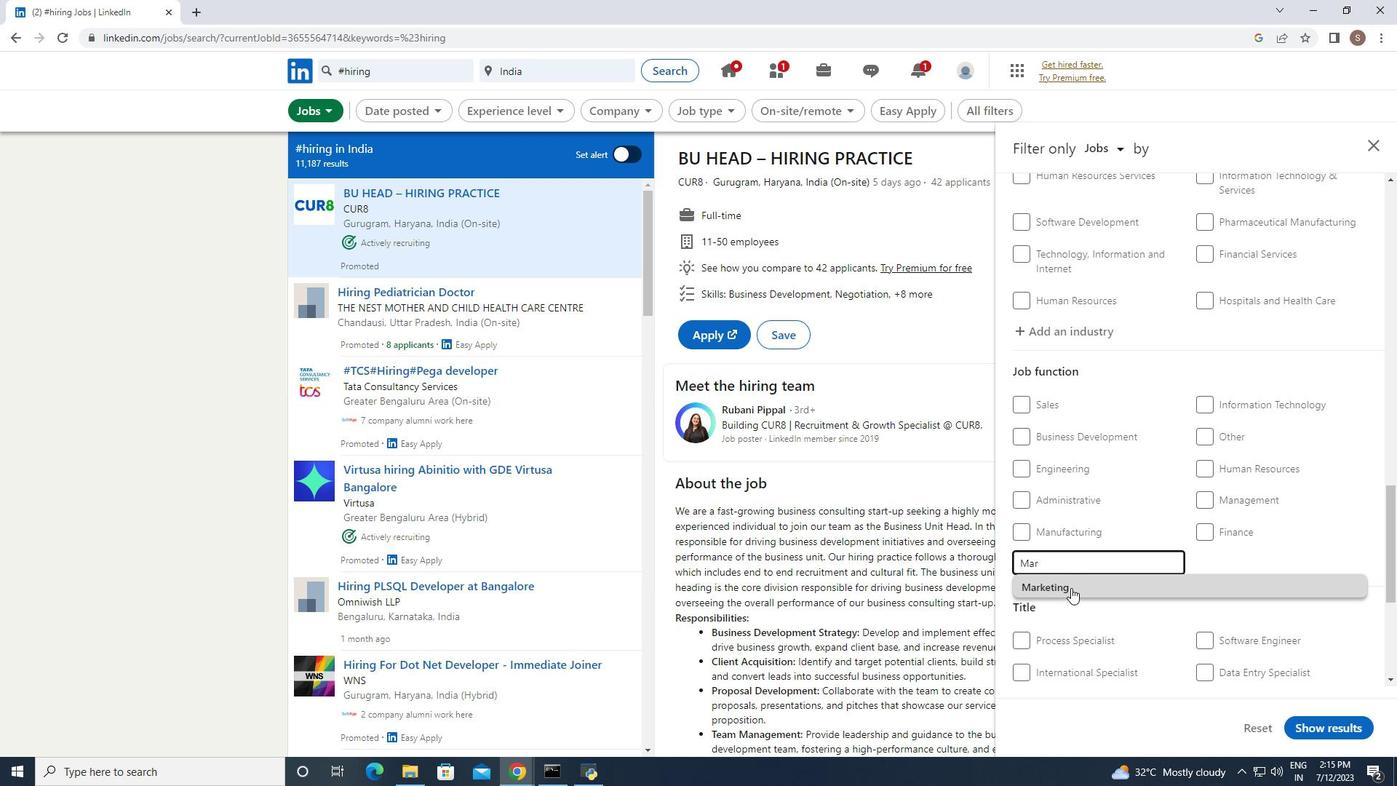 
